 Task: Add Hearty Harvest Salad With Balsamic Dressing to the cart.
Action: Mouse moved to (260, 132)
Screenshot: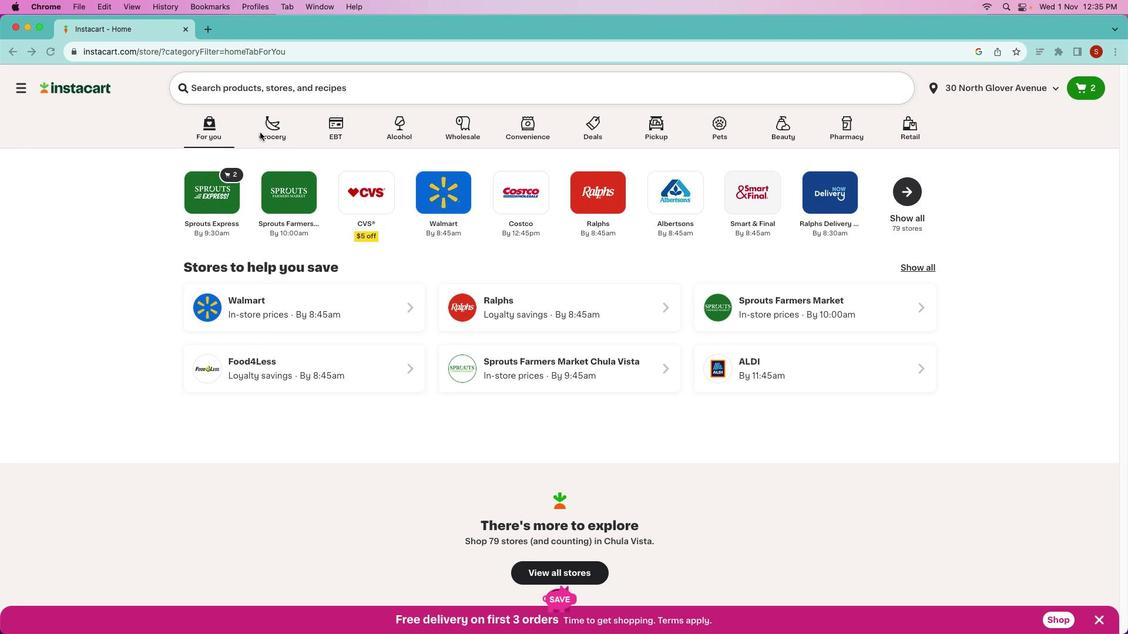 
Action: Mouse pressed left at (260, 132)
Screenshot: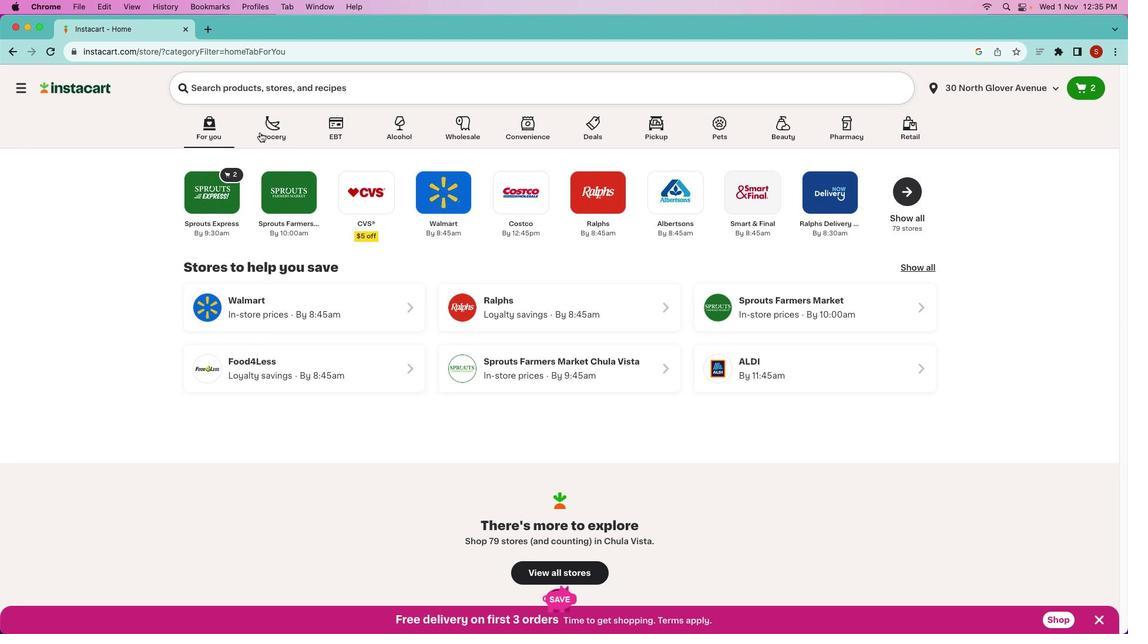 
Action: Mouse pressed left at (260, 132)
Screenshot: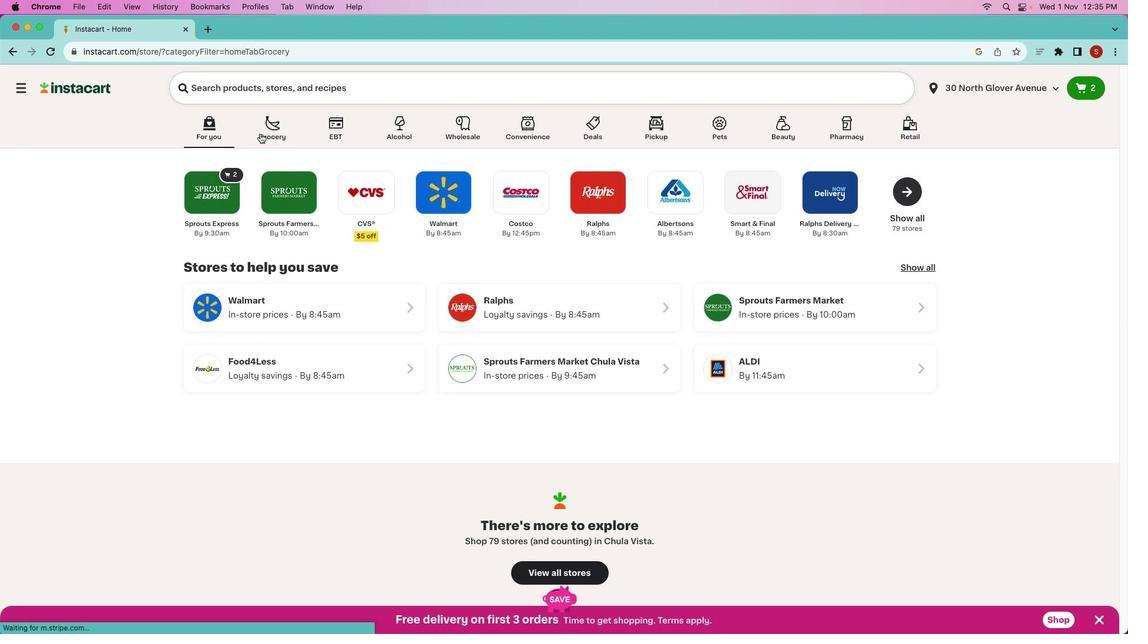
Action: Mouse moved to (587, 371)
Screenshot: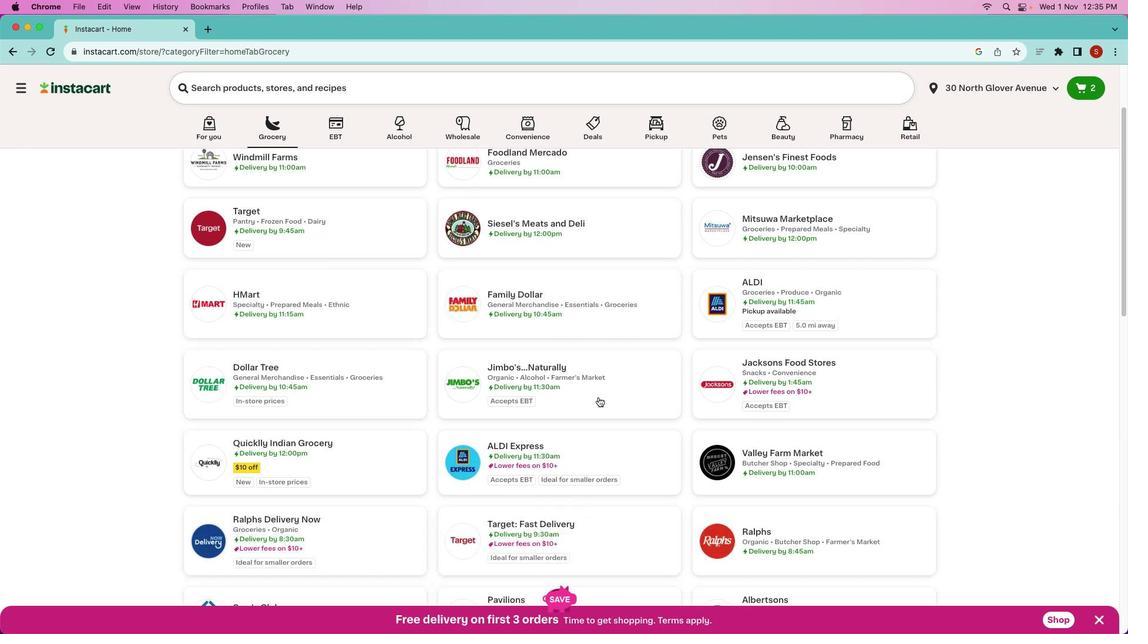 
Action: Mouse scrolled (587, 371) with delta (0, 0)
Screenshot: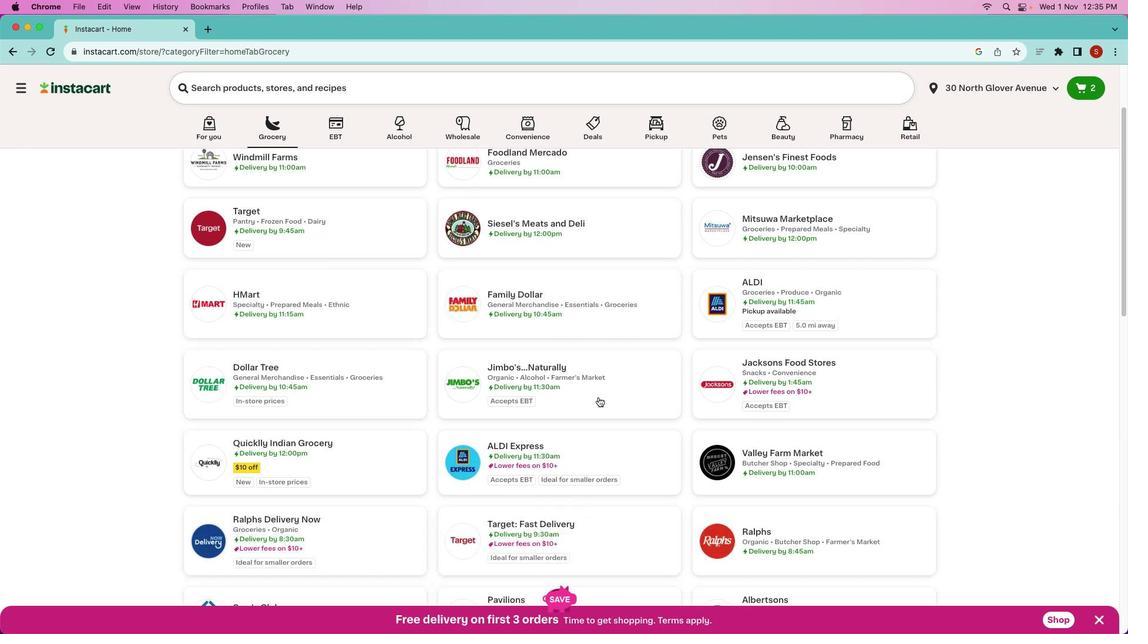
Action: Mouse moved to (589, 368)
Screenshot: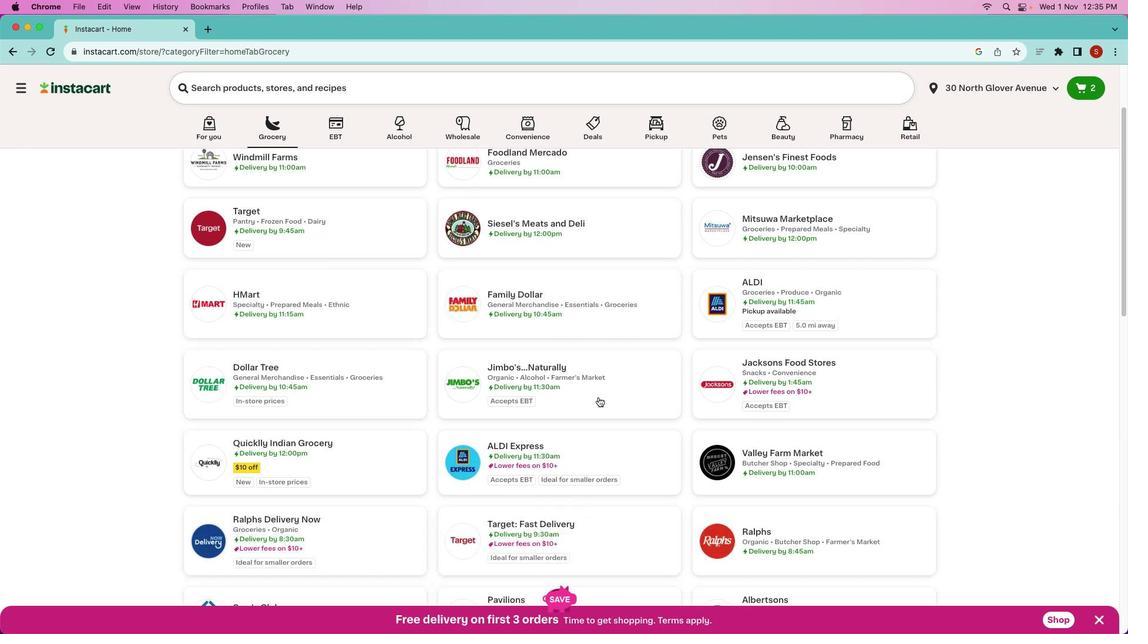 
Action: Mouse scrolled (589, 368) with delta (0, 0)
Screenshot: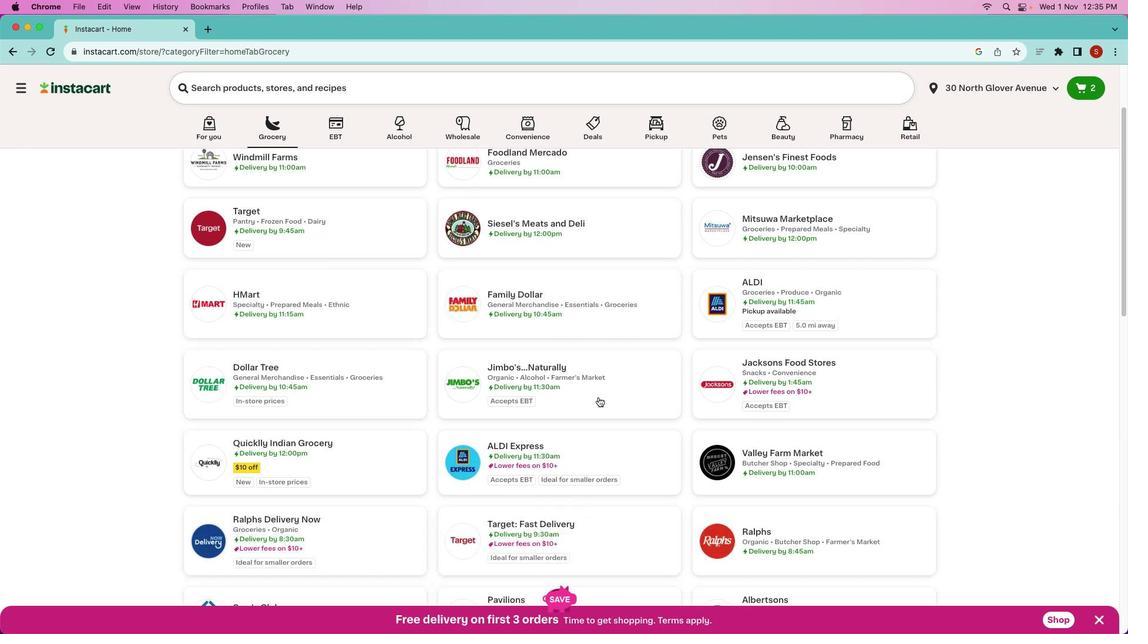 
Action: Mouse moved to (589, 368)
Screenshot: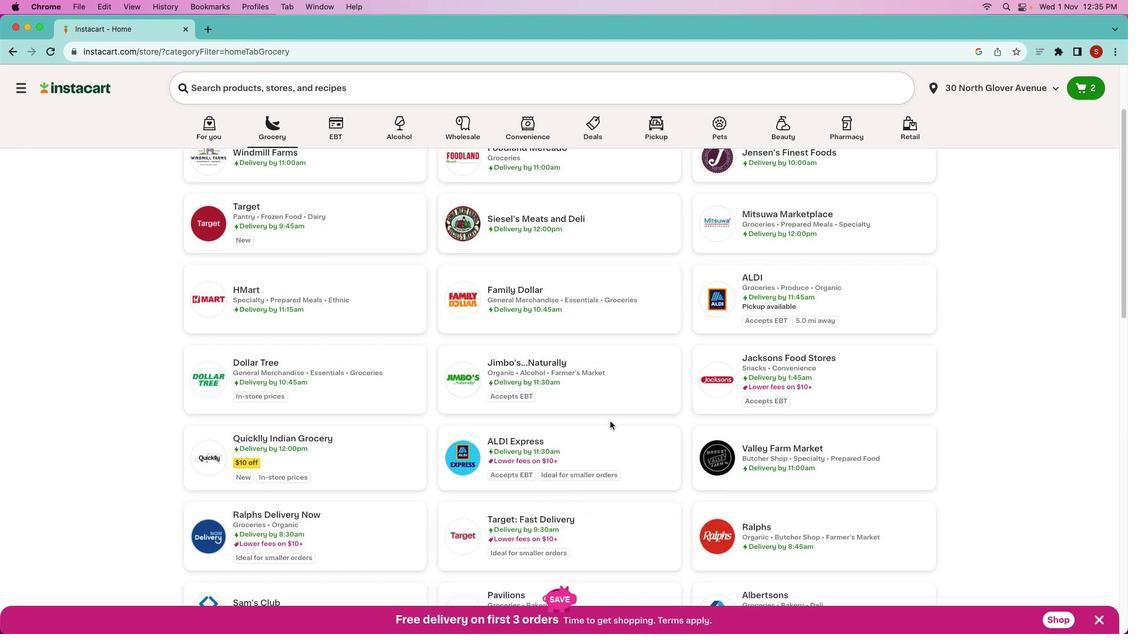 
Action: Mouse scrolled (589, 368) with delta (0, -1)
Screenshot: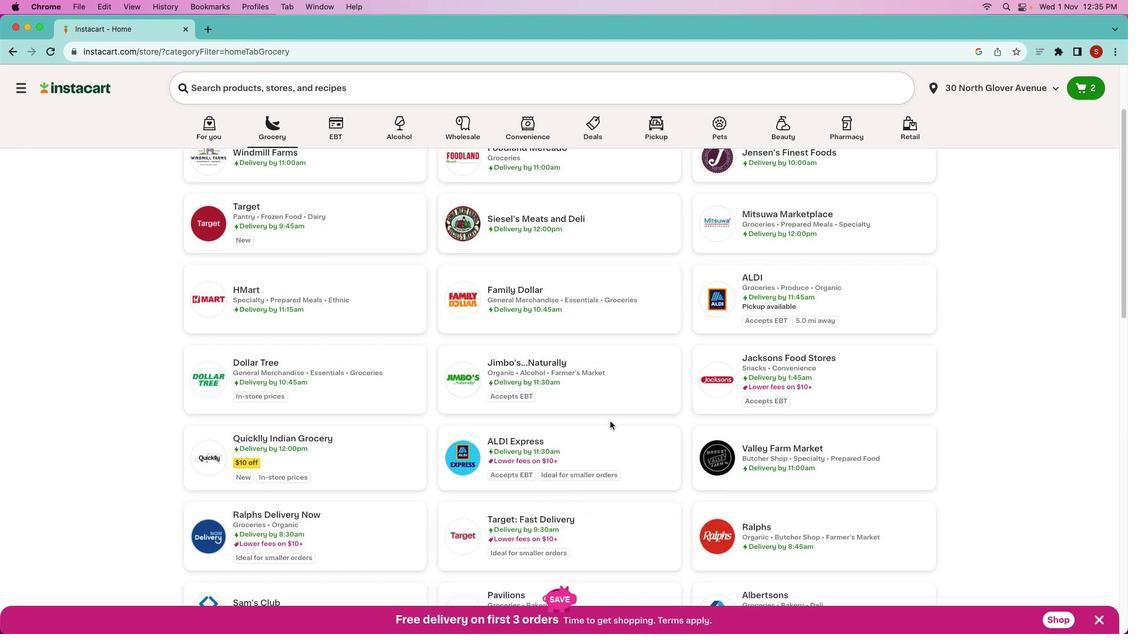 
Action: Mouse moved to (622, 440)
Screenshot: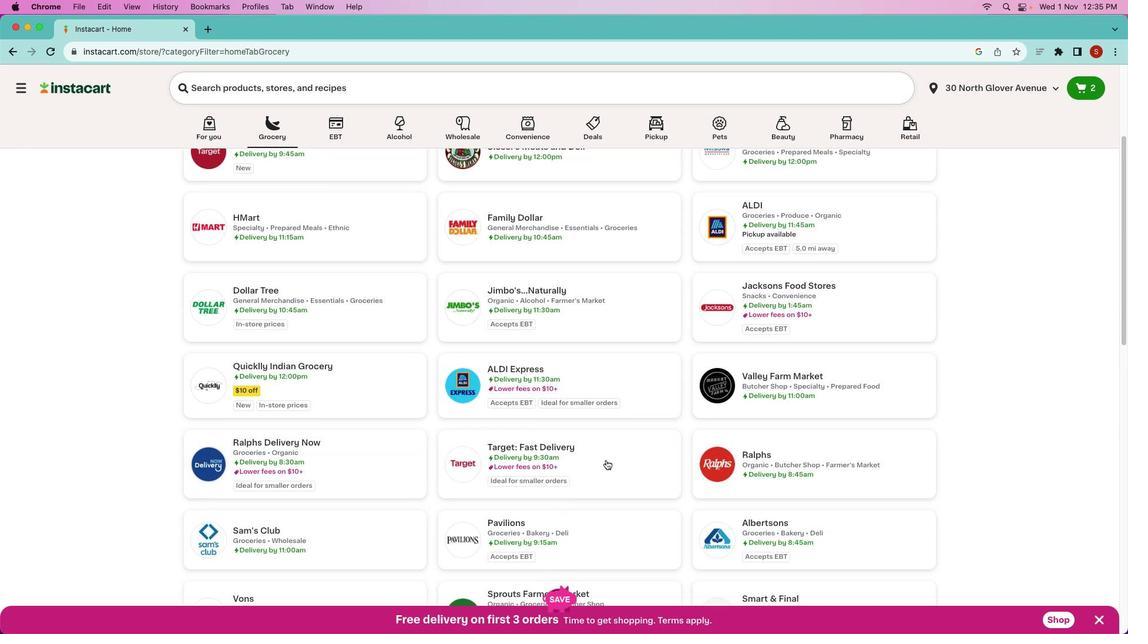 
Action: Mouse scrolled (622, 440) with delta (0, 0)
Screenshot: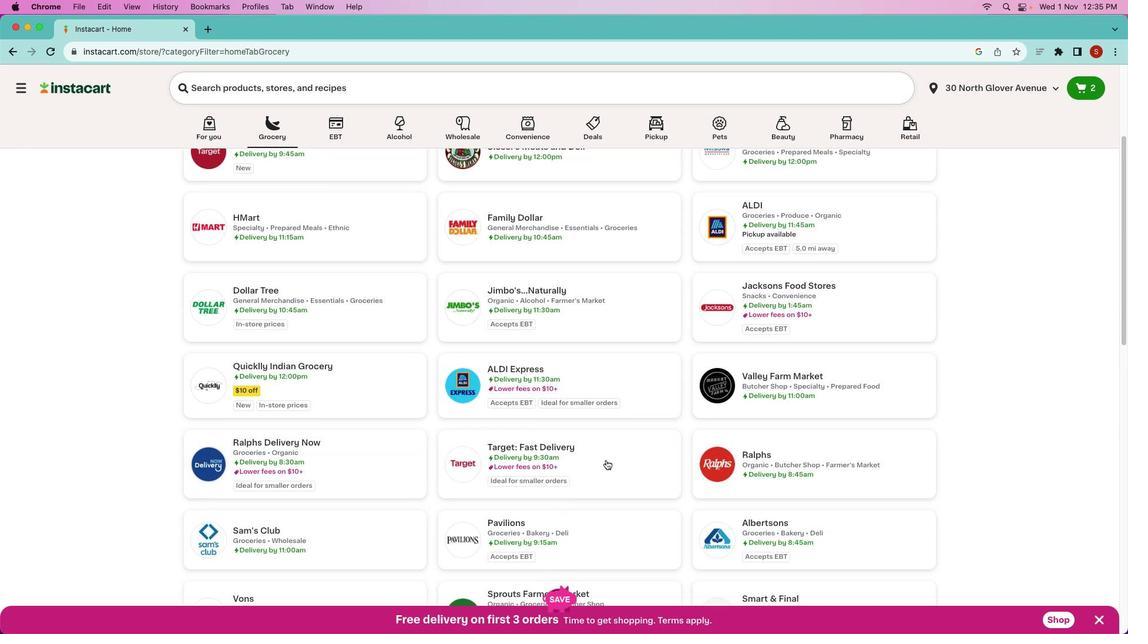 
Action: Mouse scrolled (622, 440) with delta (0, 0)
Screenshot: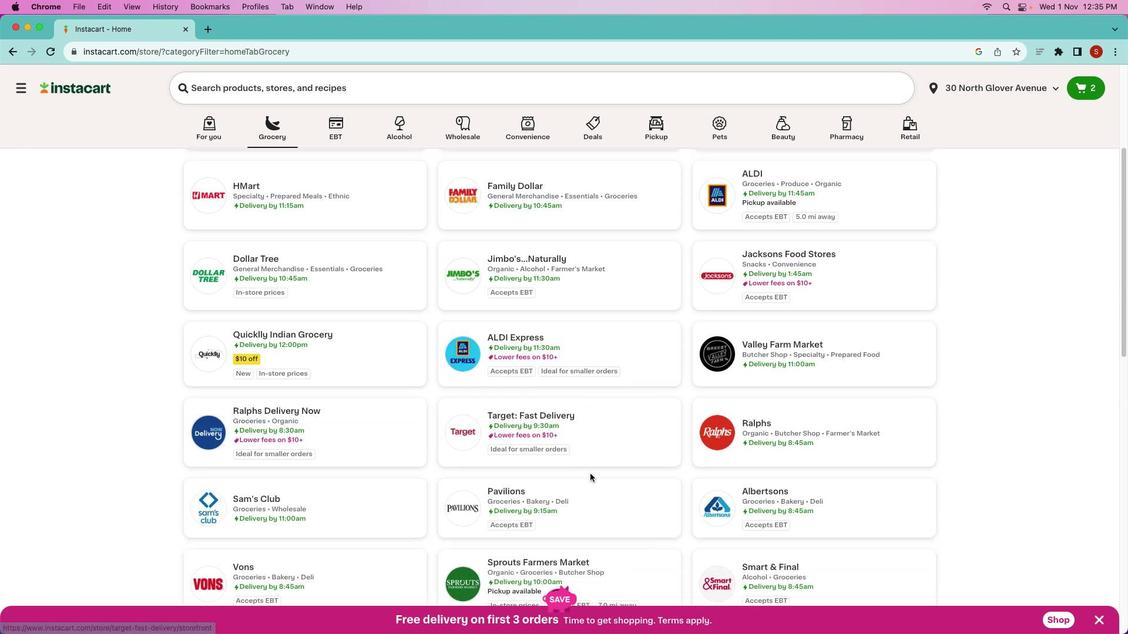 
Action: Mouse scrolled (622, 440) with delta (0, -1)
Screenshot: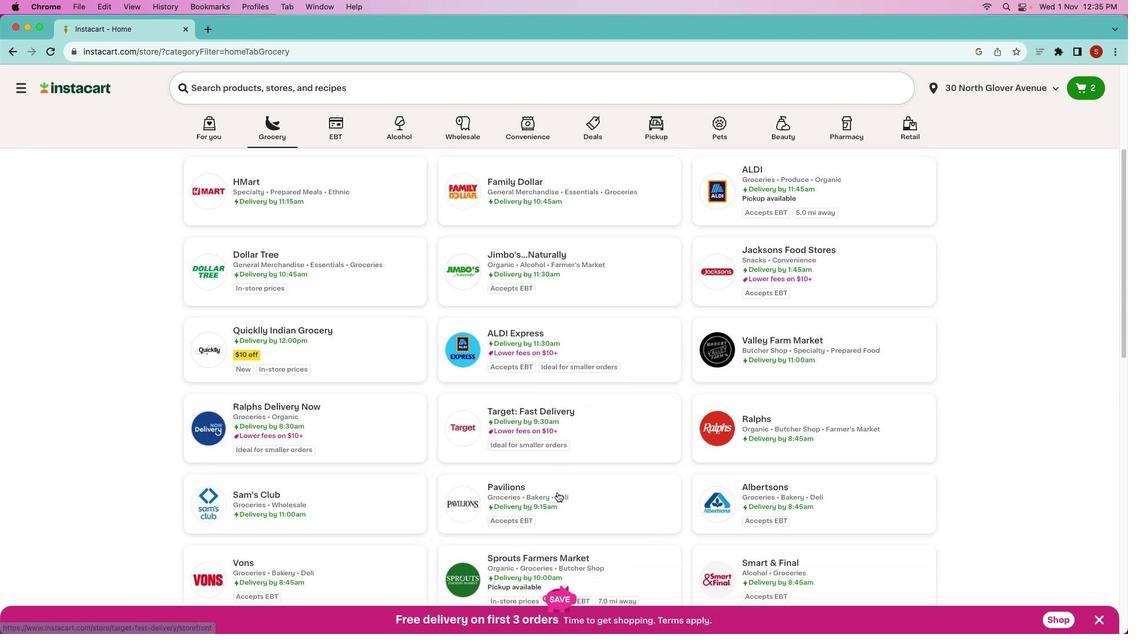 
Action: Mouse moved to (538, 569)
Screenshot: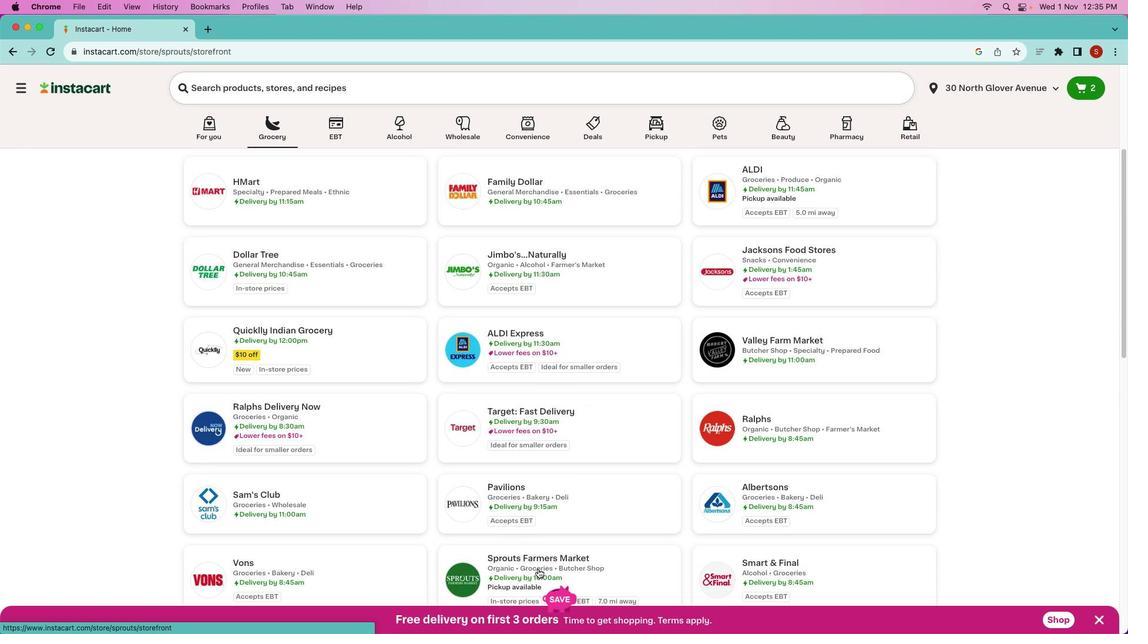 
Action: Mouse pressed left at (538, 569)
Screenshot: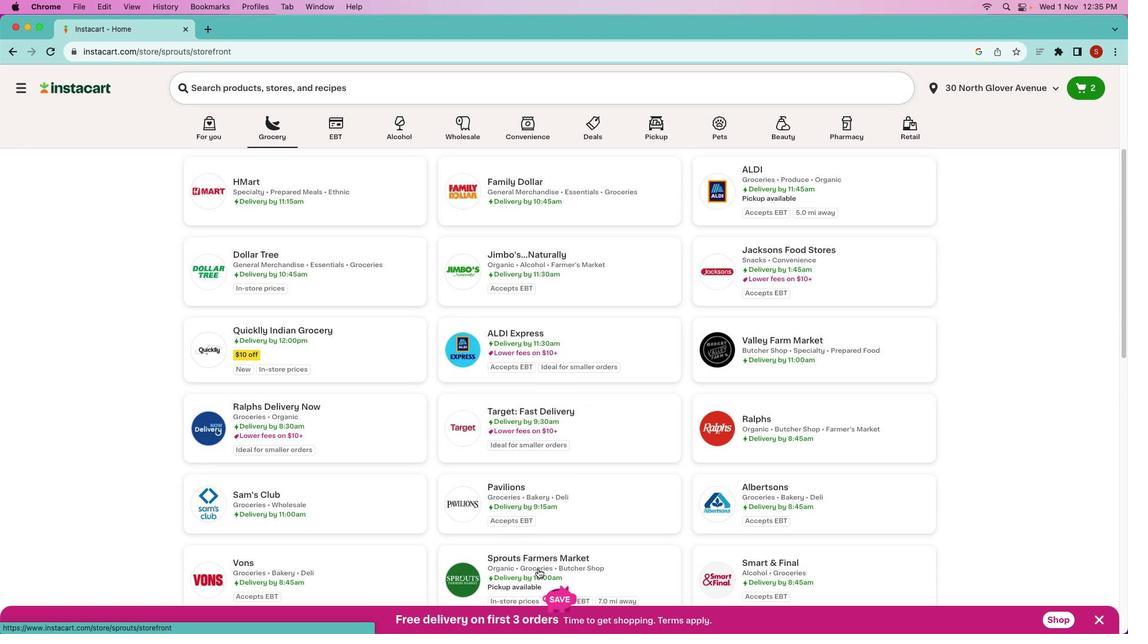 
Action: Mouse pressed left at (538, 569)
Screenshot: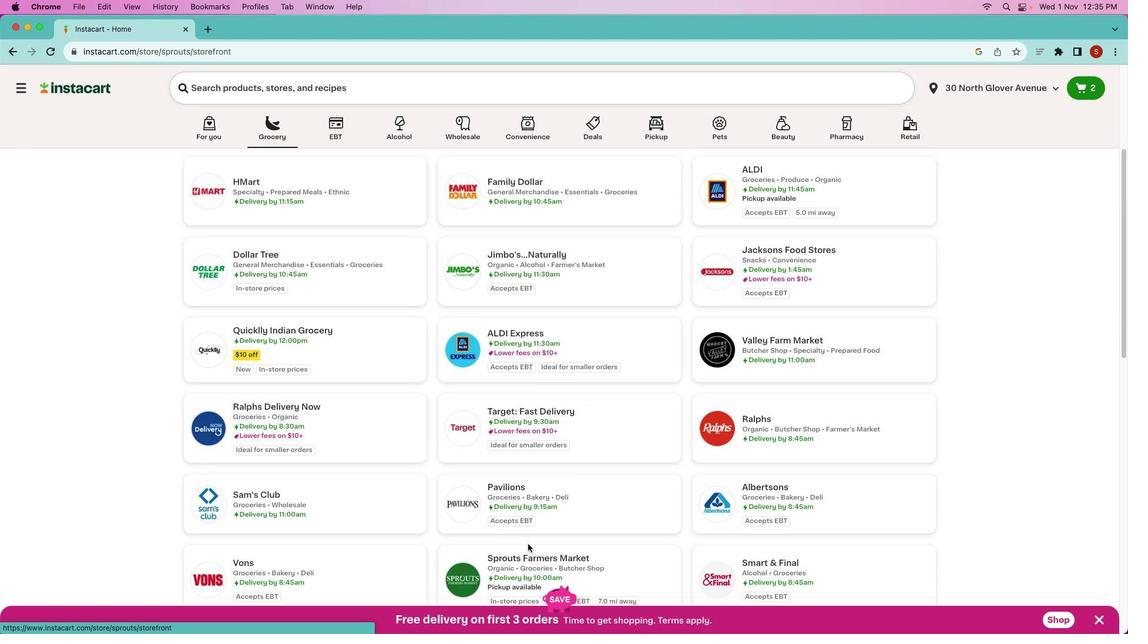 
Action: Mouse moved to (470, 286)
Screenshot: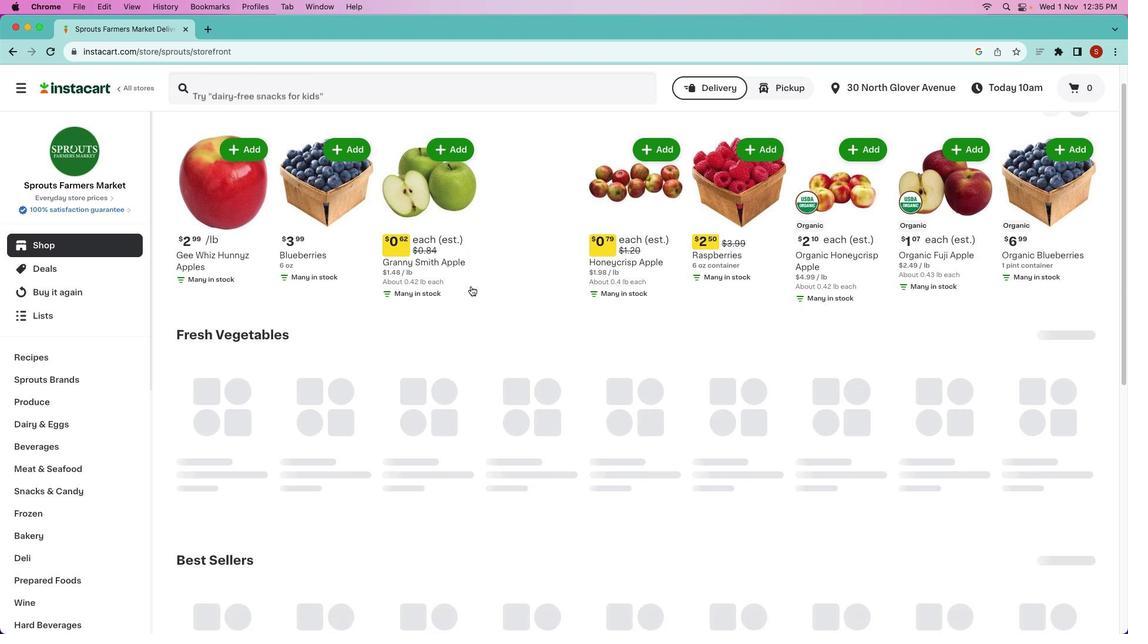 
Action: Mouse scrolled (470, 286) with delta (0, 0)
Screenshot: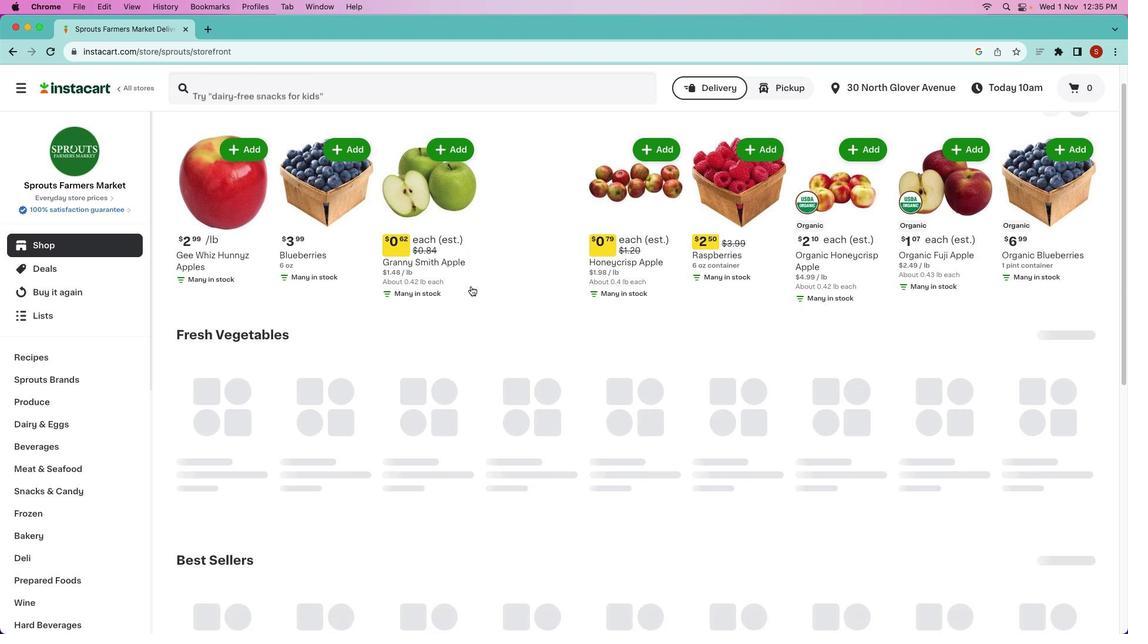 
Action: Mouse scrolled (470, 286) with delta (0, 0)
Screenshot: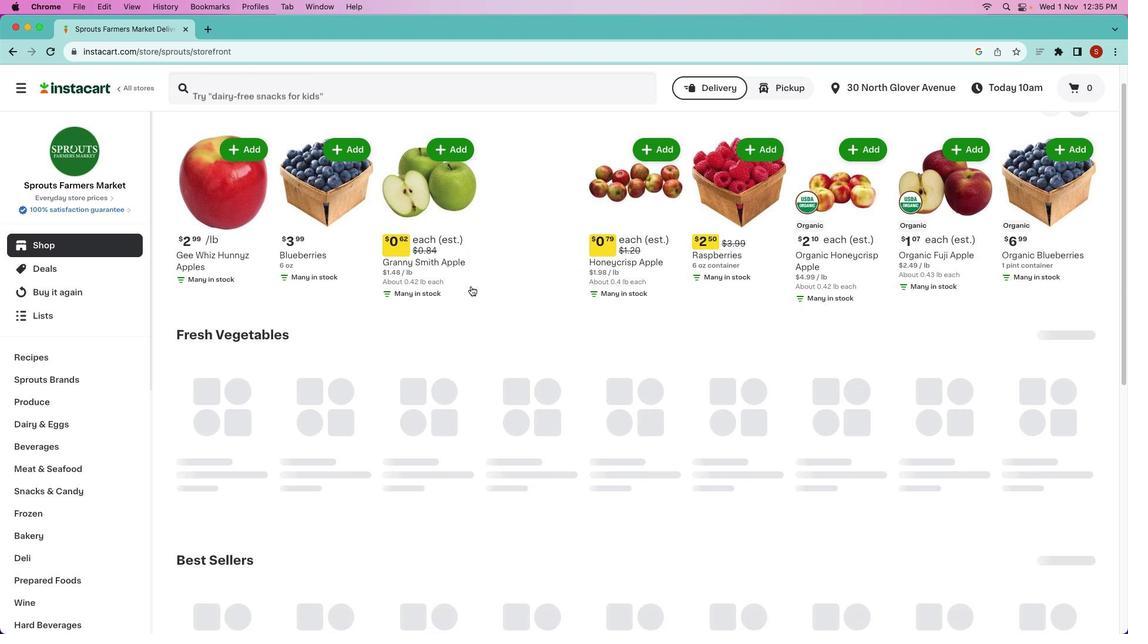 
Action: Mouse scrolled (470, 286) with delta (0, -1)
Screenshot: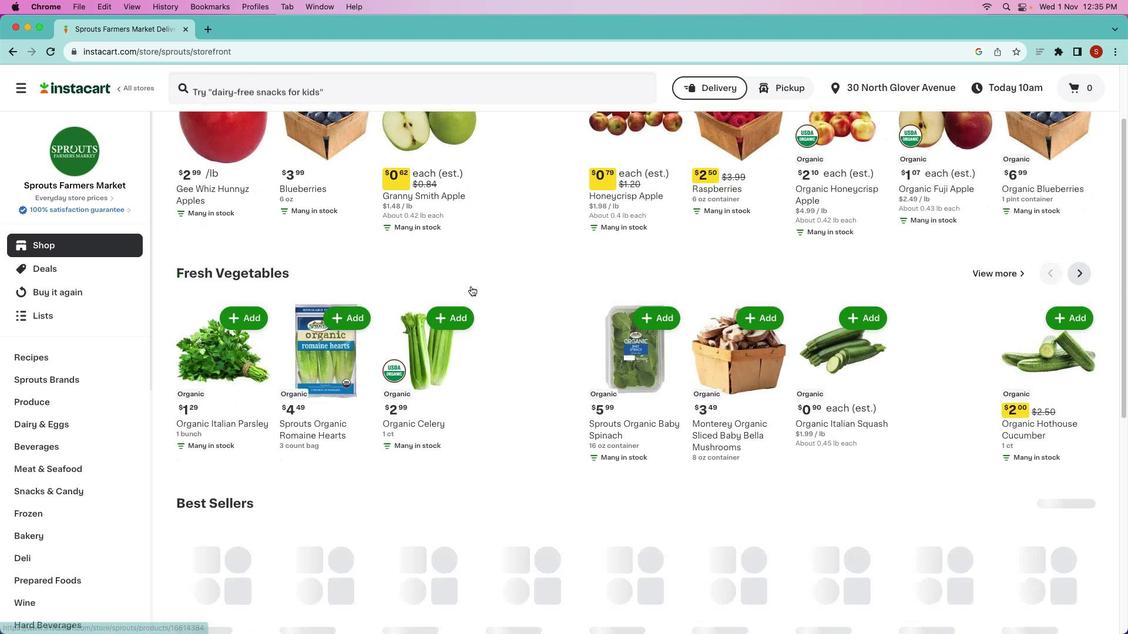 
Action: Mouse moved to (363, 83)
Screenshot: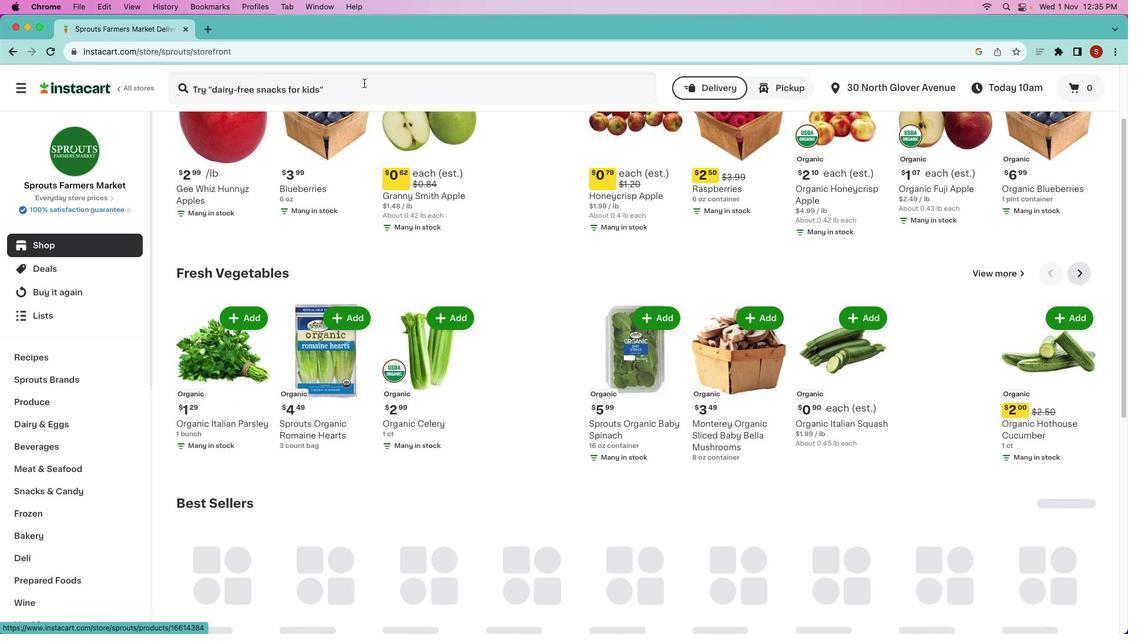 
Action: Mouse pressed left at (363, 83)
Screenshot: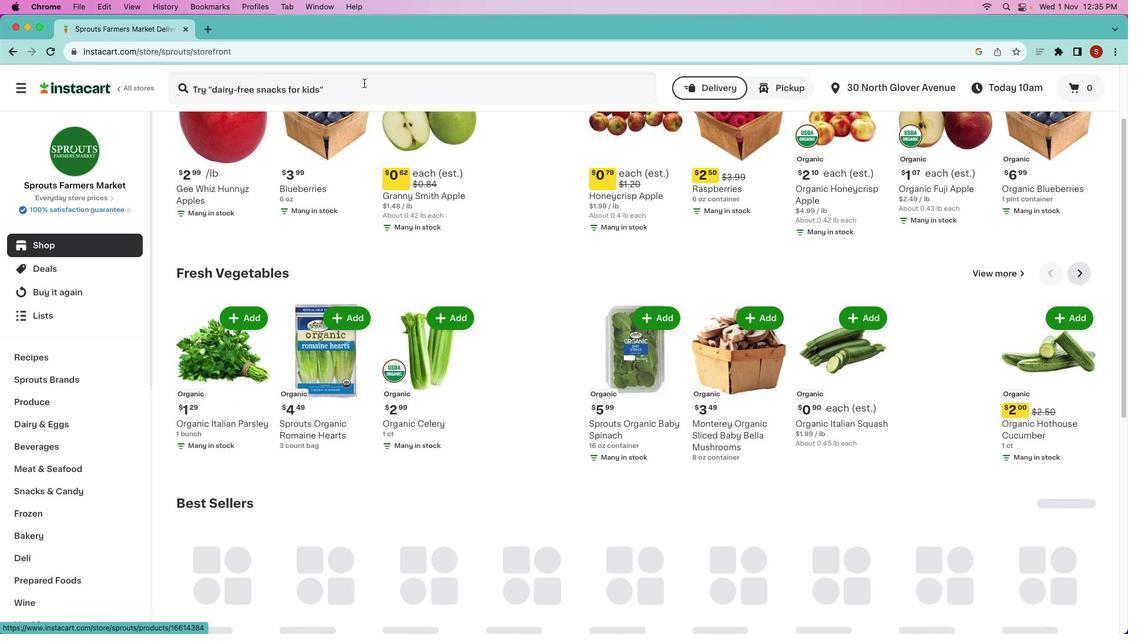 
Action: Key pressed 'h''e''a''r''y'Key.spaceKey.backspaceKey.backspace't''y'Key.space'h''a''r''v''e''s''t'Key.space's''a''l''a''d'Key.space'w''i''t''h'Key.space'b''l''a''s'Key.backspaceKey.backspaceKey.backspace'a''l''s''a''n'Key.backspace'm''i''c'Key.space'd''r''e''e''s''i'Key.backspaceKey.backspaceKey.backspace's''i''s'Key.backspaceKey.backspace's''i''n''g'Key.enter
Screenshot: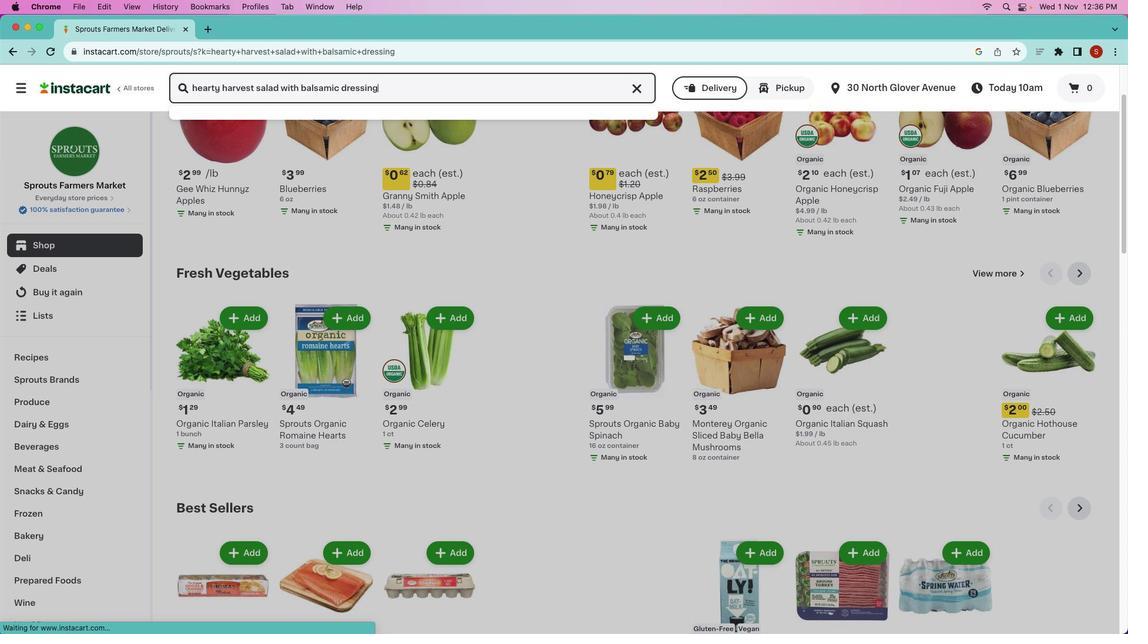 
Action: Mouse moved to (324, 190)
Screenshot: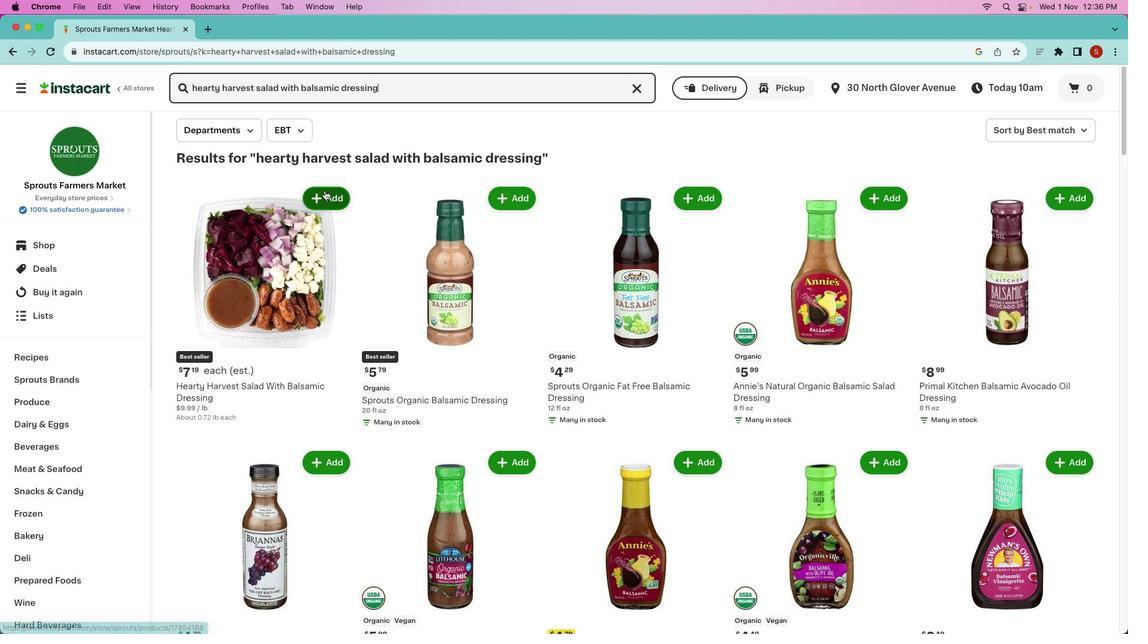 
Action: Mouse pressed left at (324, 190)
Screenshot: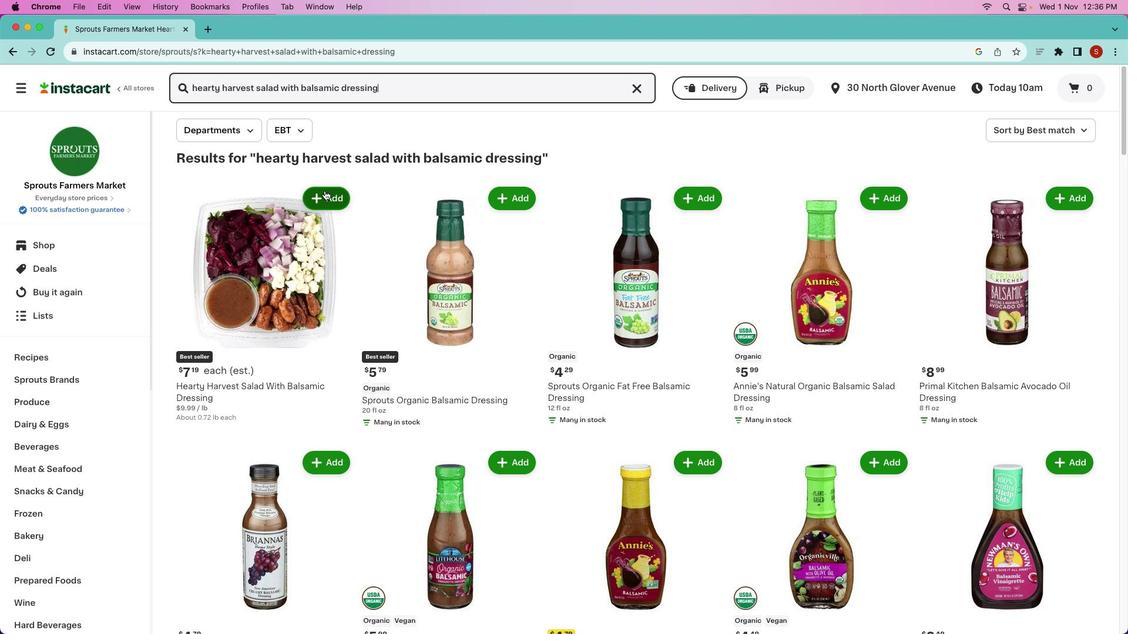 
Action: Mouse moved to (268, 290)
Screenshot: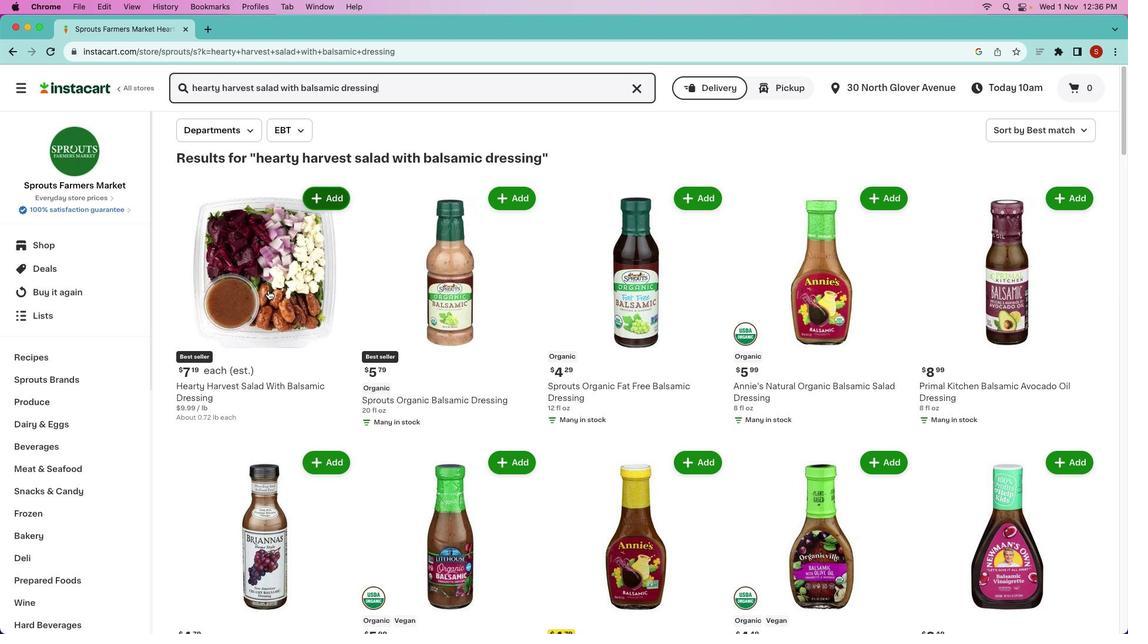 
